 Task: In the  document Musicplan.rtf Change the allignment of footer to  'Center' Select the entire text and insert font style 'Impact' and font size: 24
Action: Mouse moved to (356, 260)
Screenshot: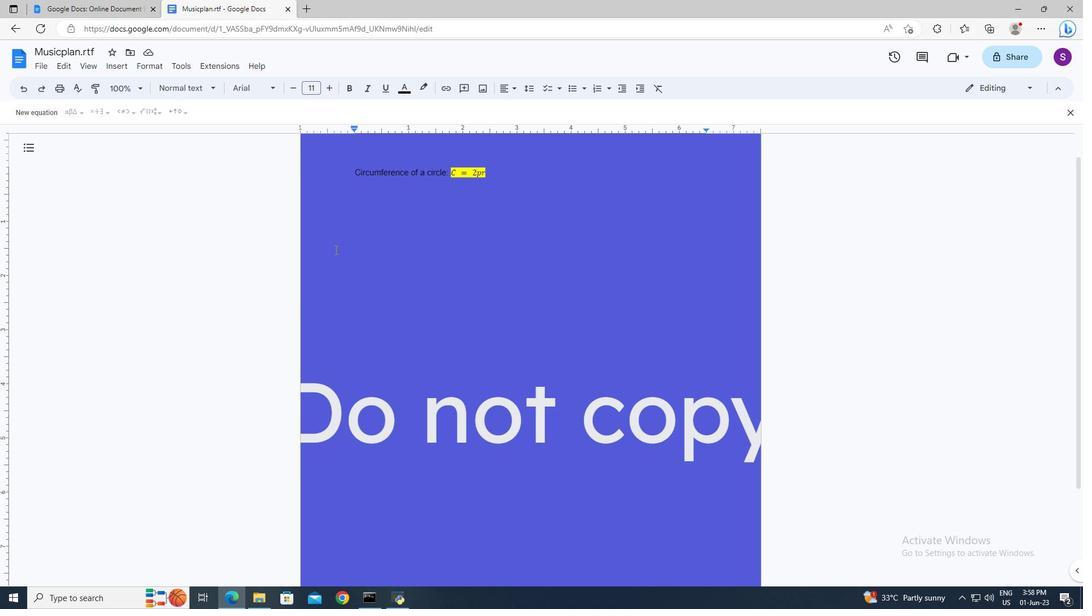 
Action: Mouse scrolled (356, 259) with delta (0, 0)
Screenshot: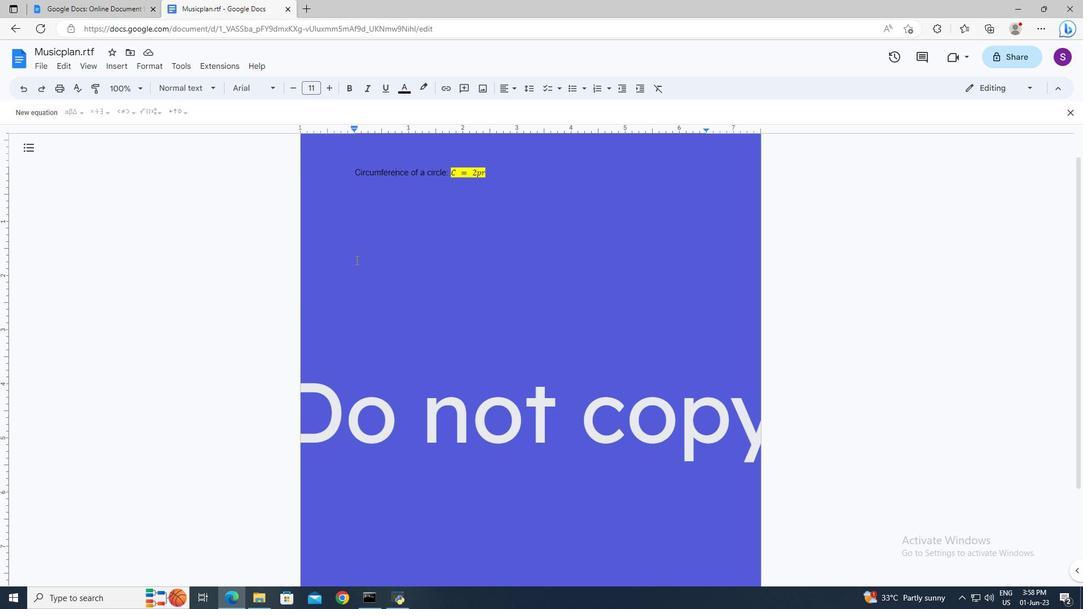 
Action: Mouse scrolled (356, 259) with delta (0, 0)
Screenshot: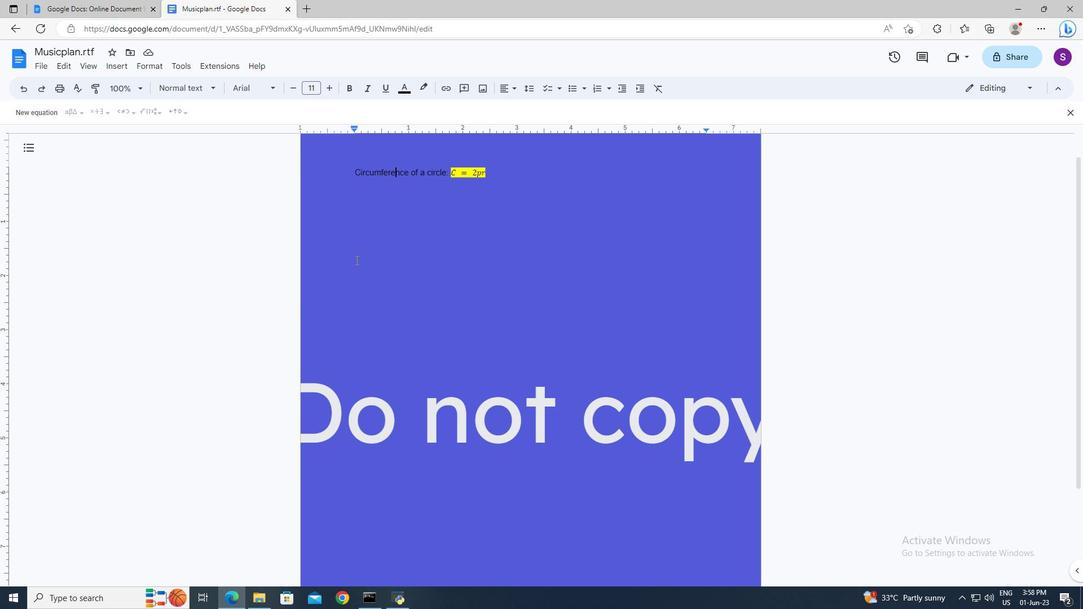 
Action: Mouse scrolled (356, 259) with delta (0, 0)
Screenshot: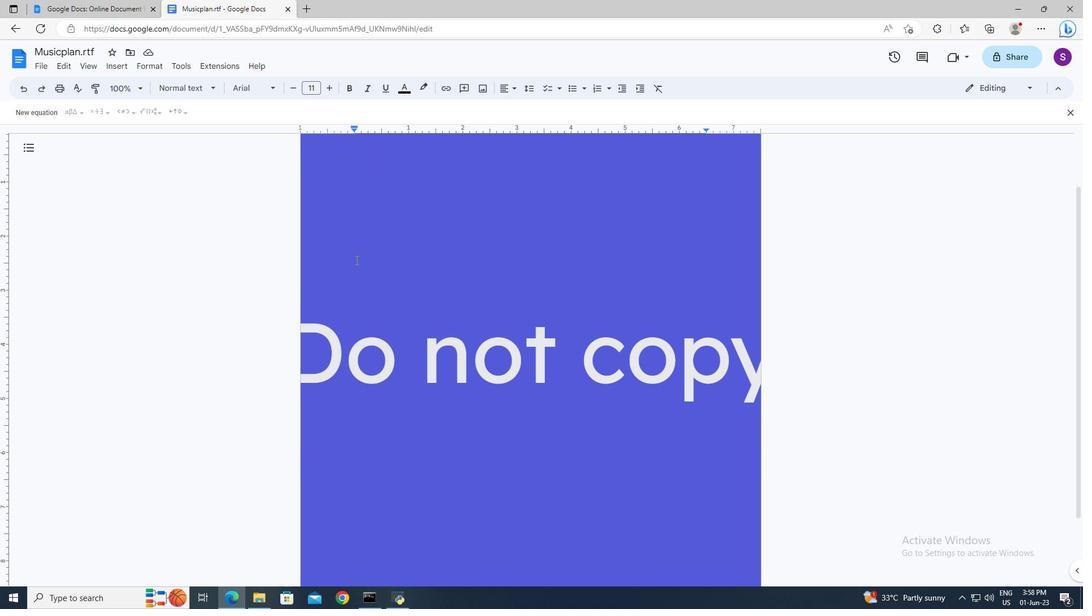 
Action: Mouse scrolled (356, 259) with delta (0, 0)
Screenshot: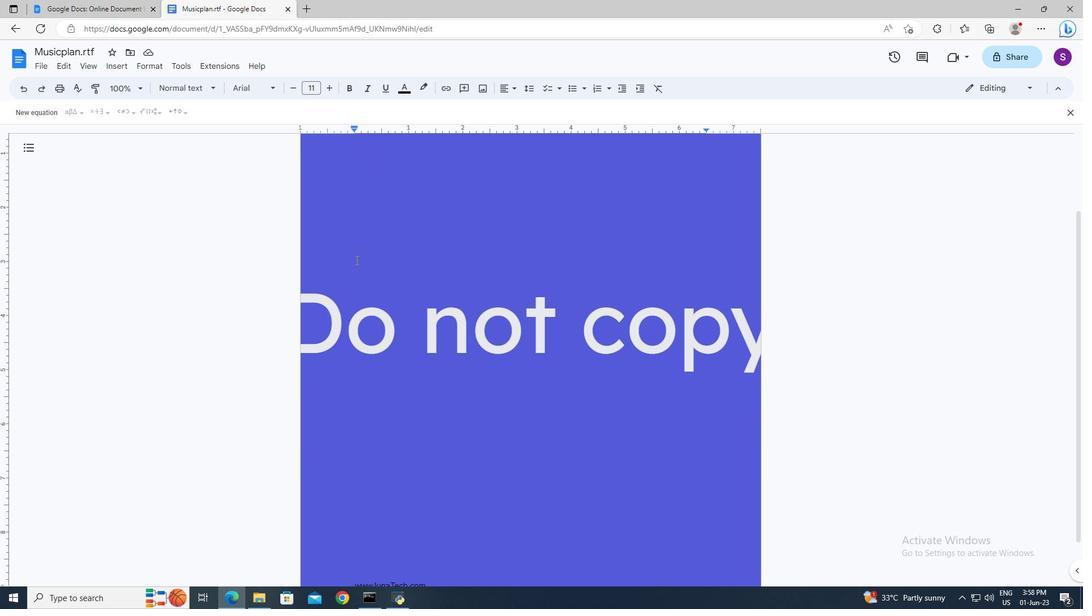 
Action: Mouse moved to (354, 545)
Screenshot: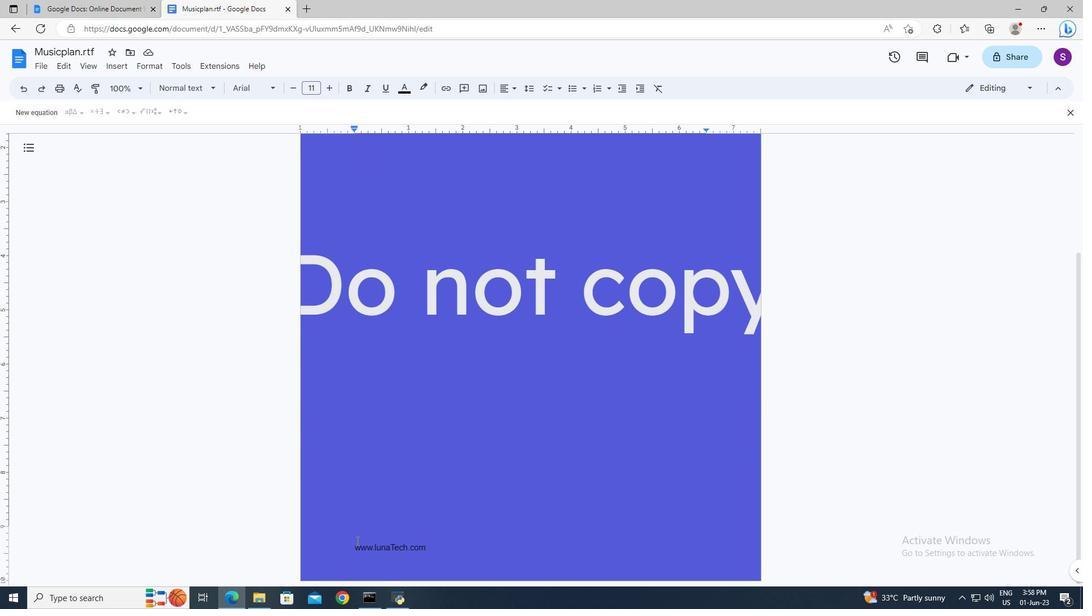 
Action: Mouse pressed left at (354, 545)
Screenshot: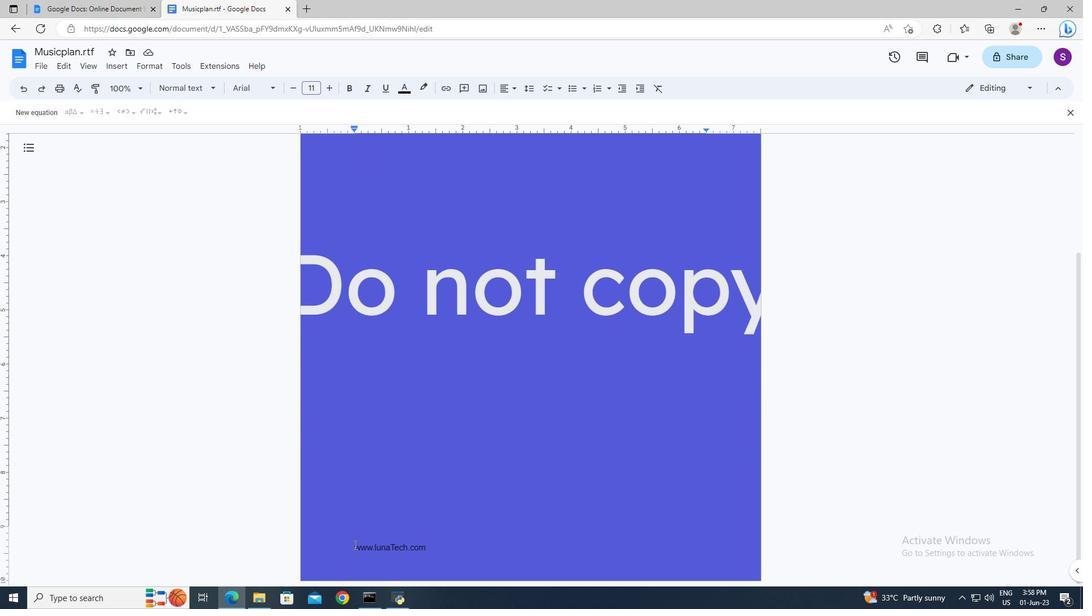 
Action: Mouse pressed left at (354, 545)
Screenshot: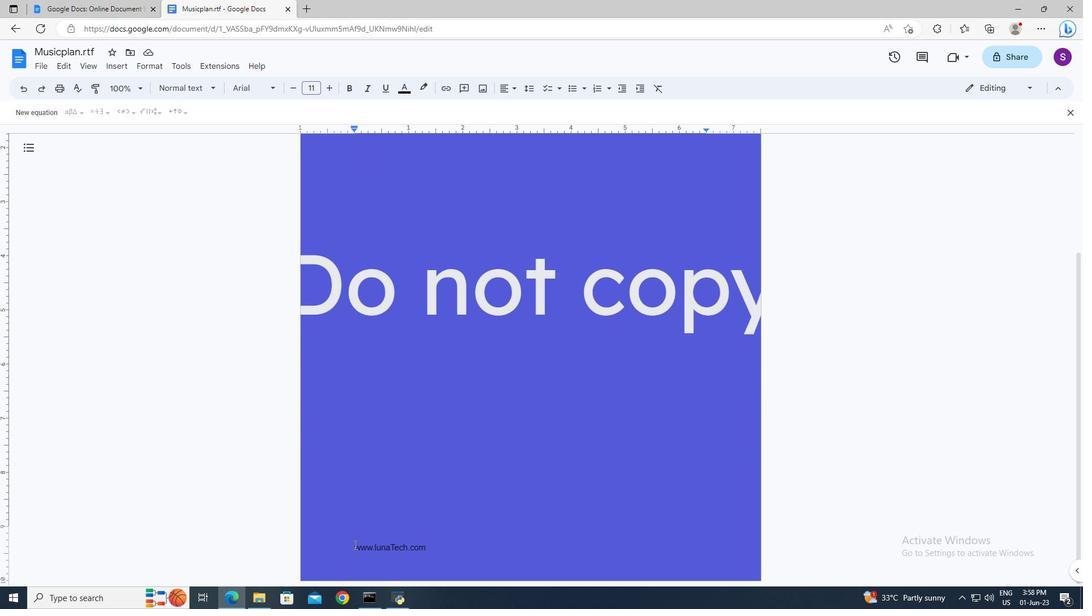 
Action: Key pressed <Key.shift_r><Key.down>
Screenshot: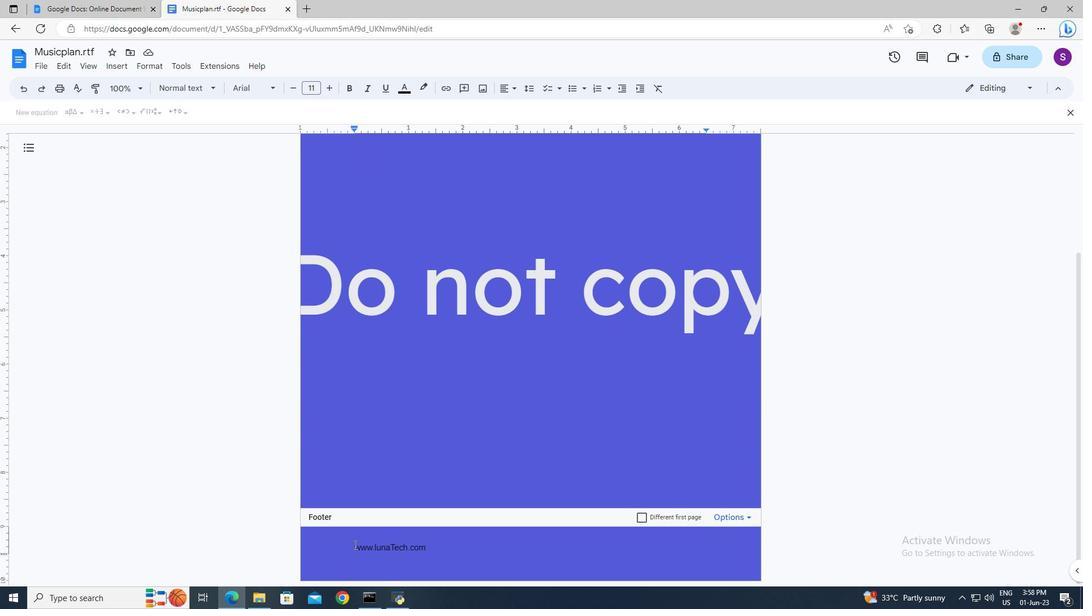 
Action: Mouse moved to (508, 94)
Screenshot: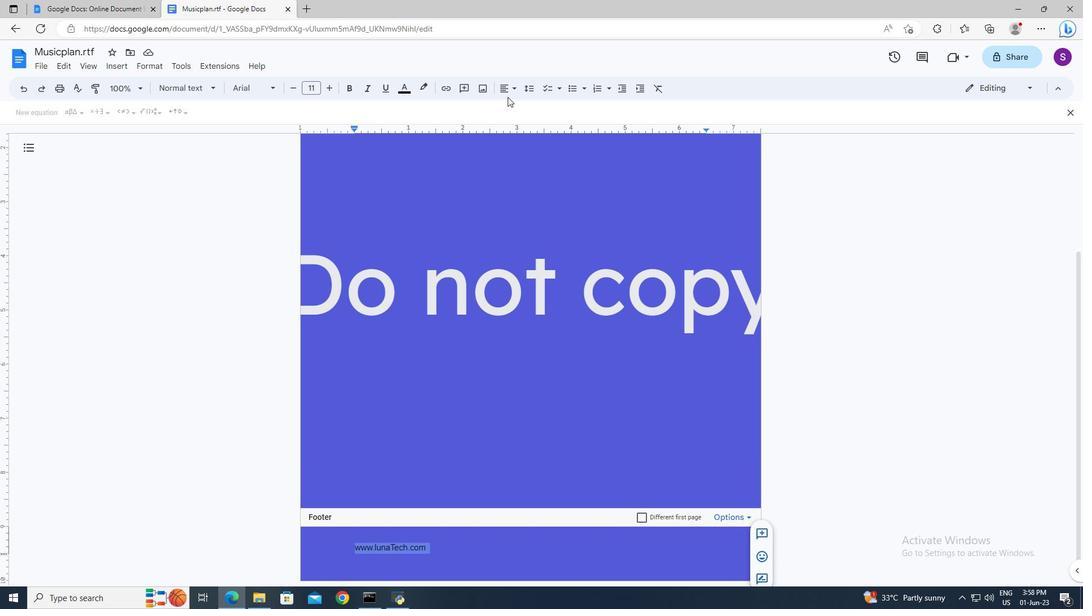 
Action: Mouse pressed left at (508, 94)
Screenshot: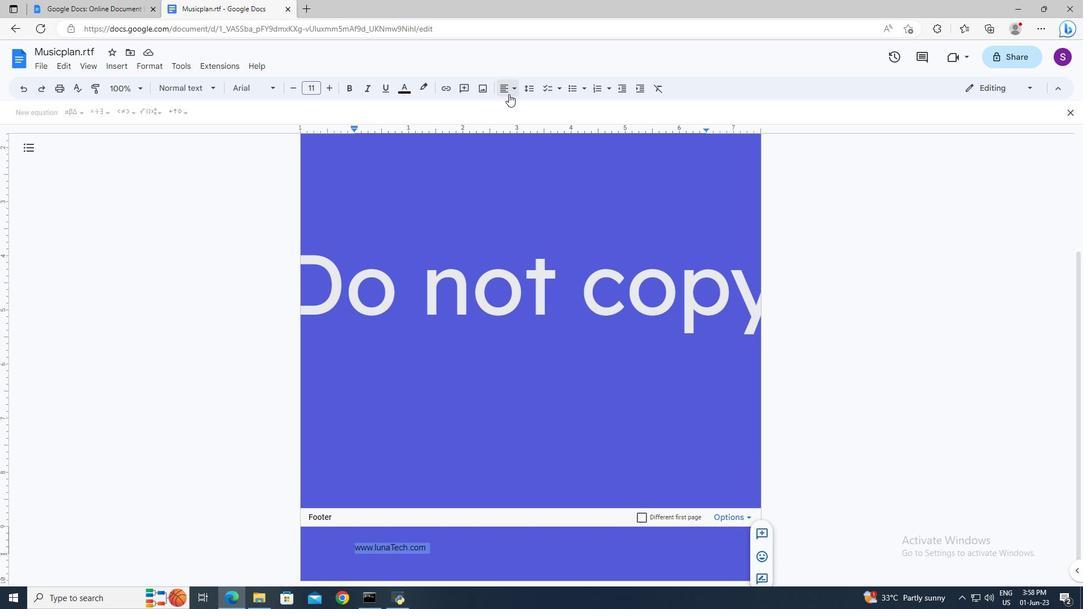 
Action: Mouse moved to (517, 107)
Screenshot: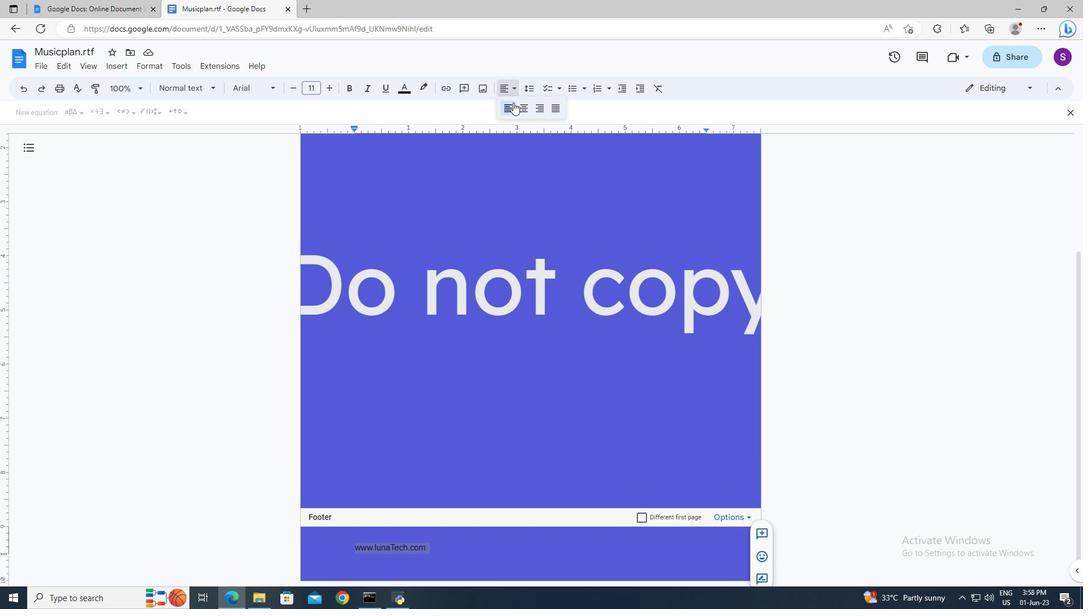 
Action: Mouse pressed left at (517, 107)
Screenshot: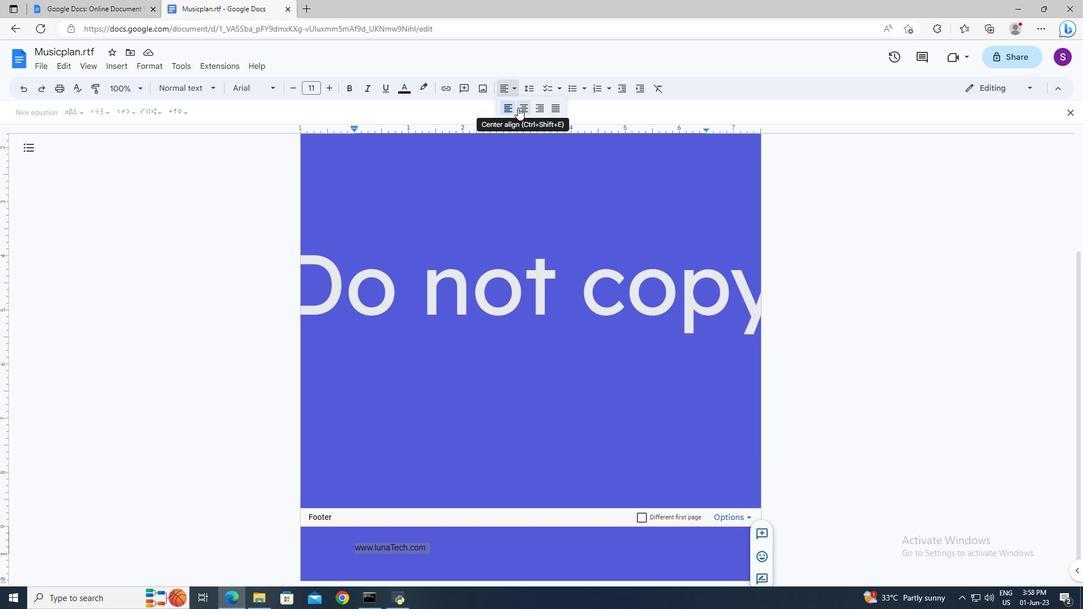 
Action: Mouse moved to (549, 296)
Screenshot: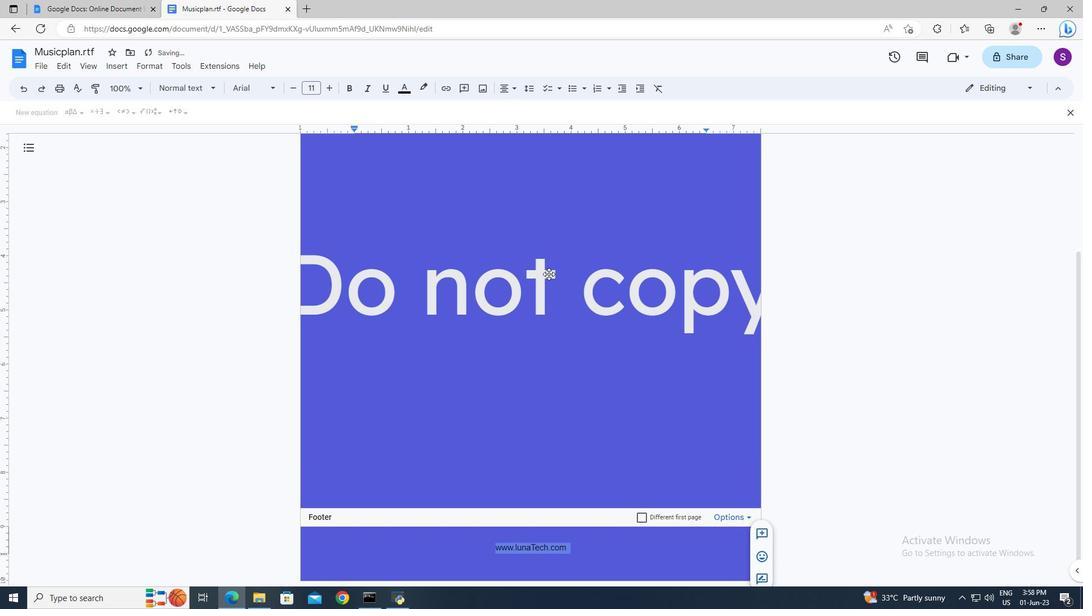 
Action: Mouse scrolled (549, 296) with delta (0, 0)
Screenshot: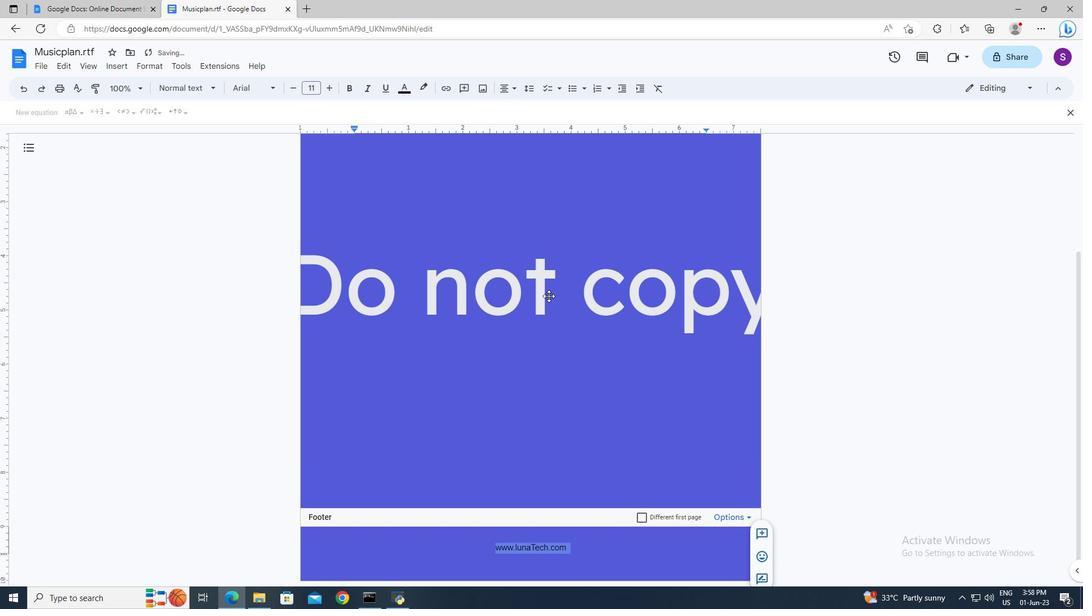 
Action: Mouse scrolled (549, 296) with delta (0, 0)
Screenshot: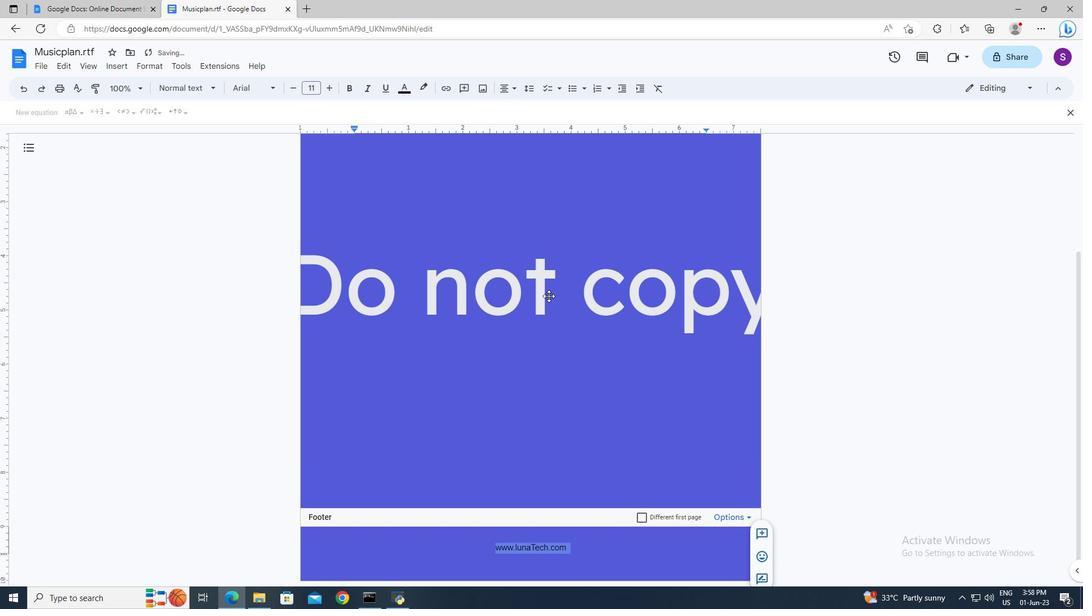 
Action: Mouse moved to (523, 179)
Screenshot: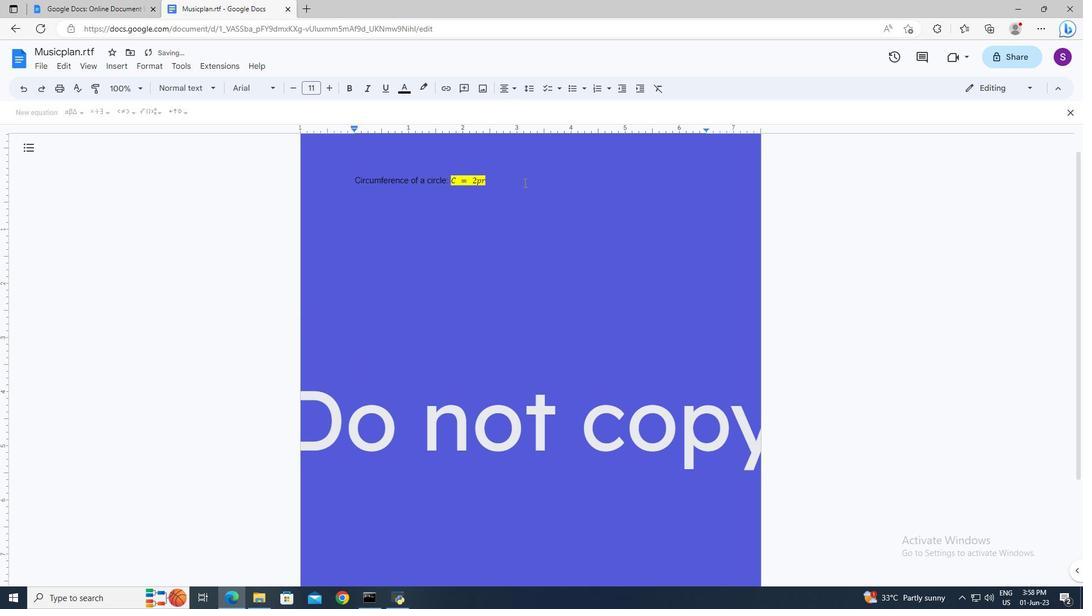 
Action: Mouse pressed left at (523, 179)
Screenshot: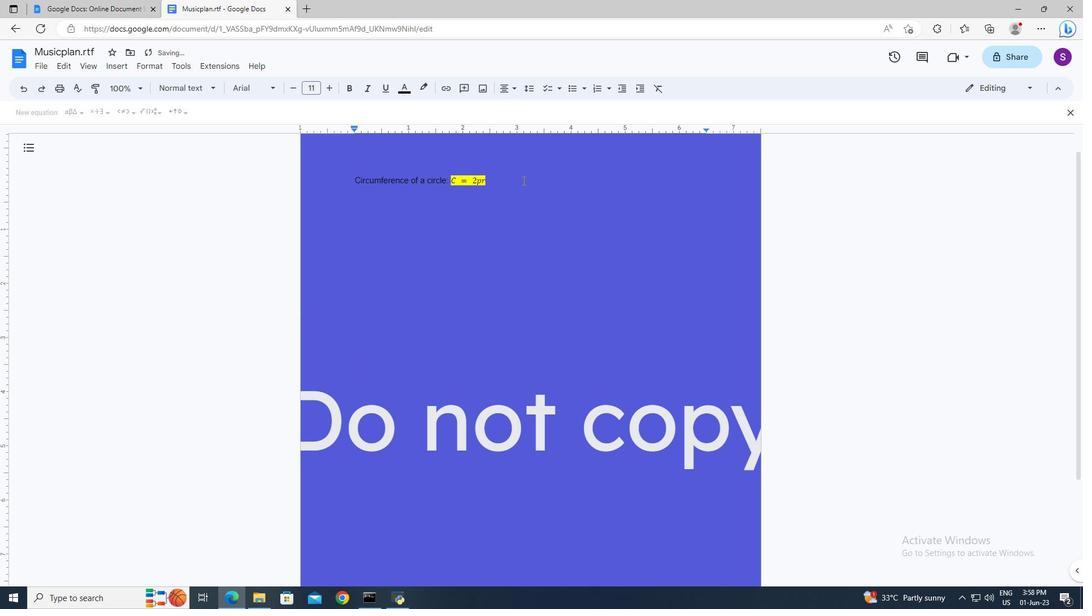 
Action: Key pressed ctrl+A
Screenshot: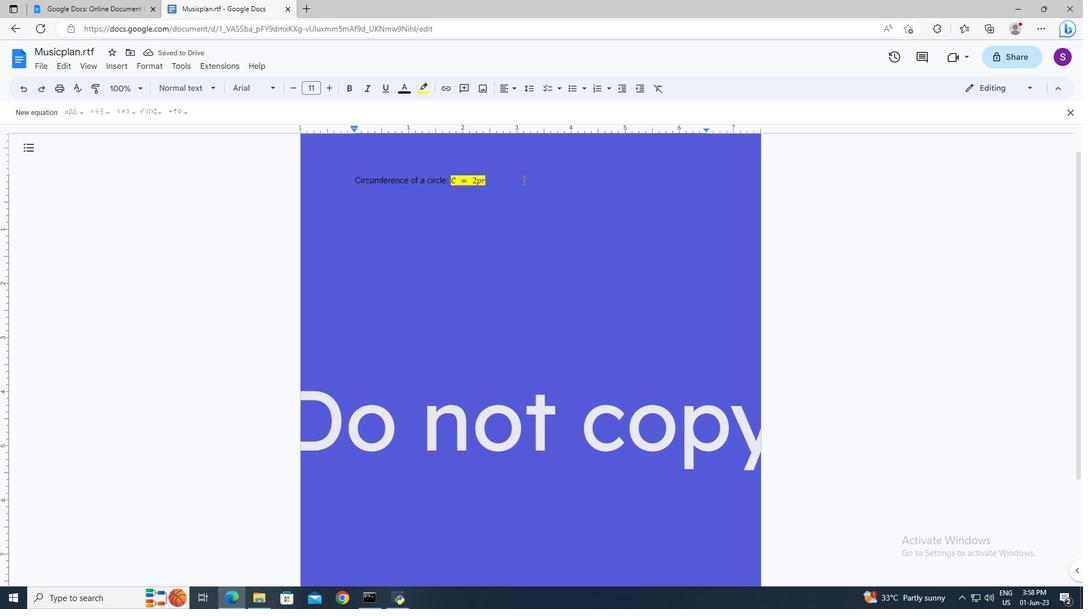 
Action: Mouse moved to (278, 86)
Screenshot: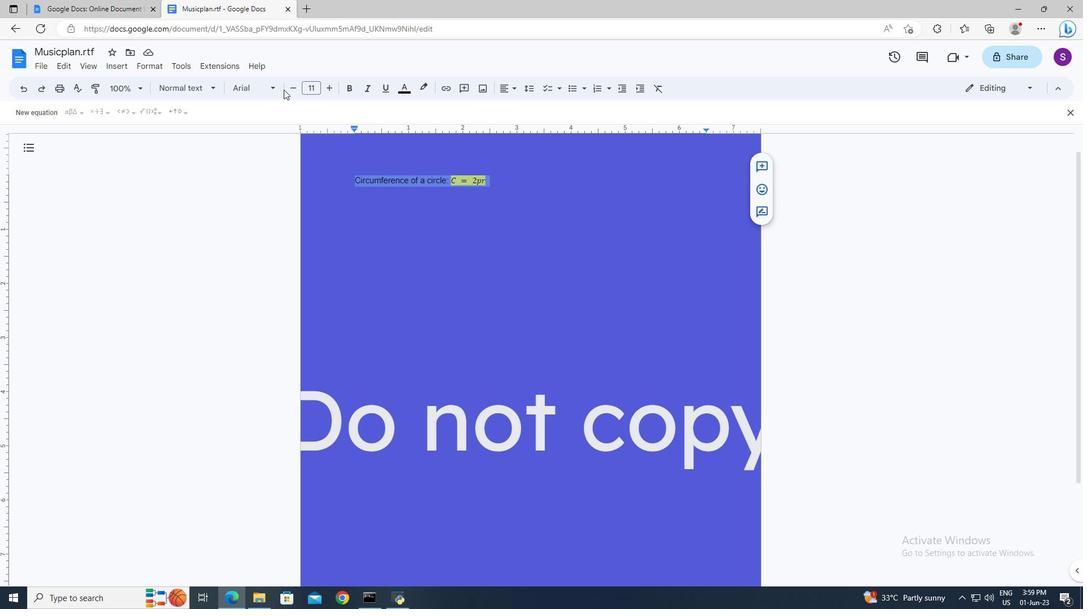 
Action: Mouse pressed left at (278, 86)
Screenshot: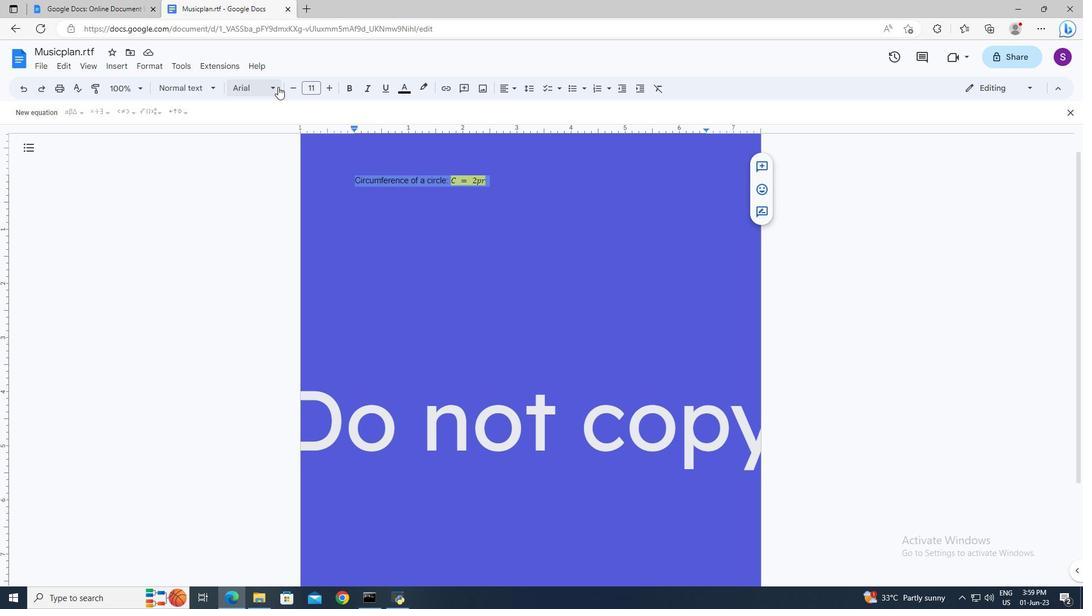 
Action: Mouse moved to (266, 432)
Screenshot: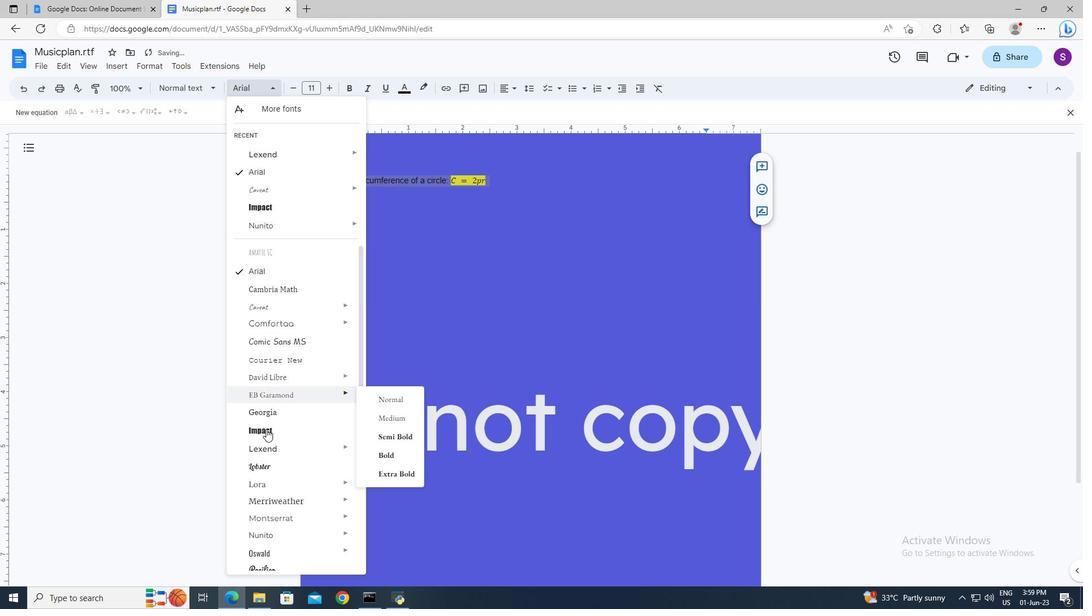 
Action: Mouse pressed left at (266, 432)
Screenshot: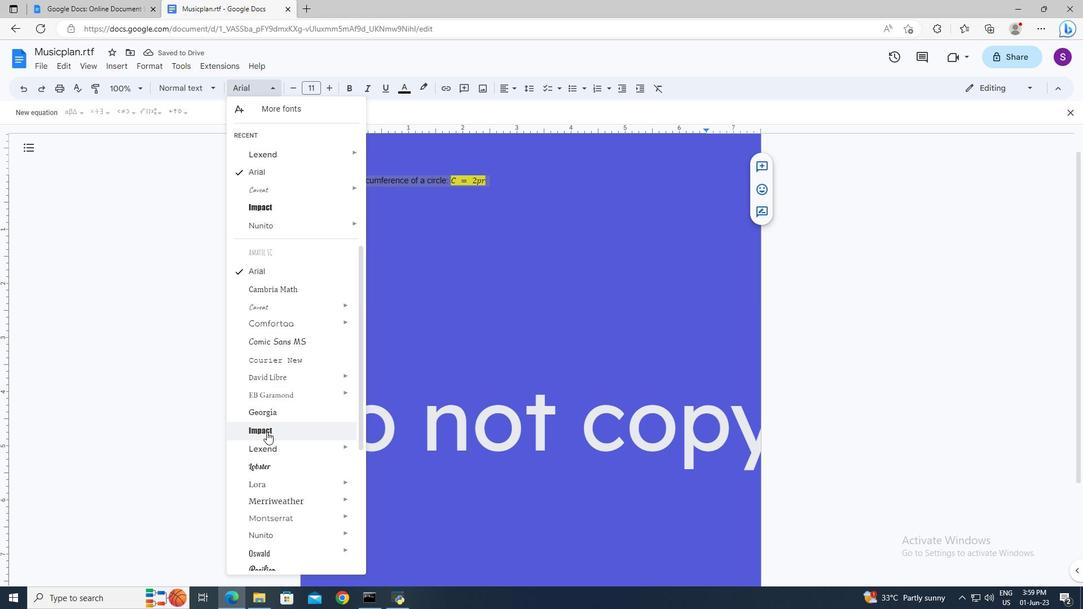 
Action: Mouse moved to (313, 88)
Screenshot: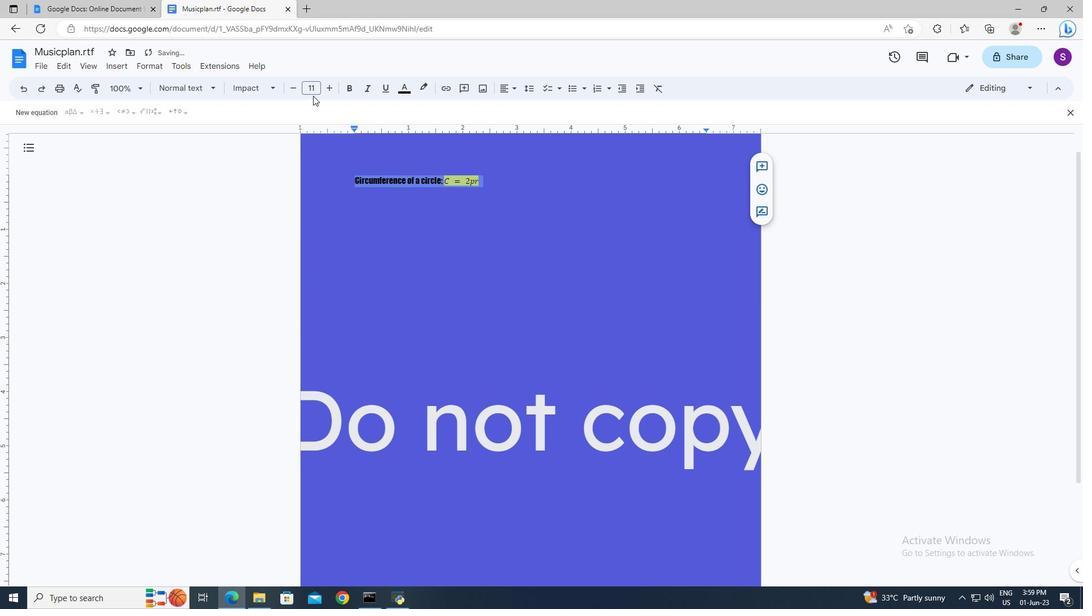
Action: Mouse pressed left at (313, 88)
Screenshot: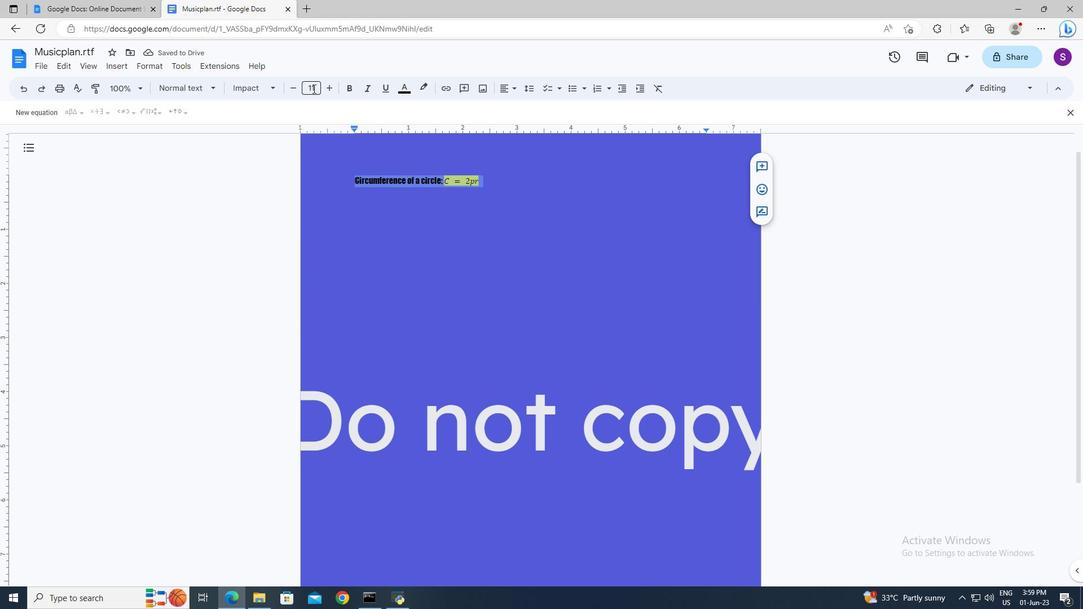 
Action: Key pressed 24<Key.enter>
Screenshot: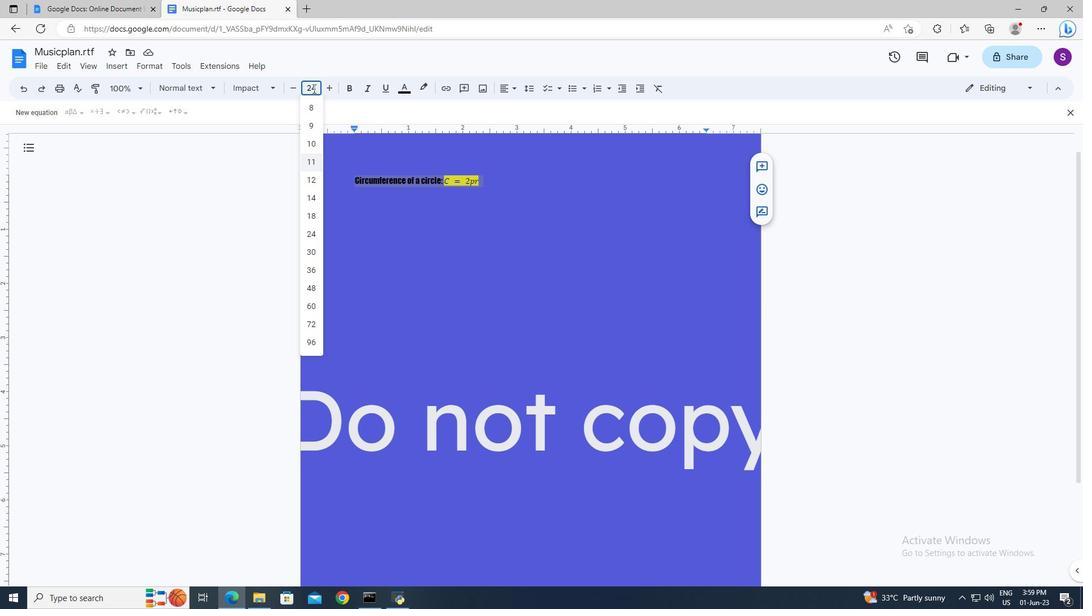
Action: Mouse moved to (349, 203)
Screenshot: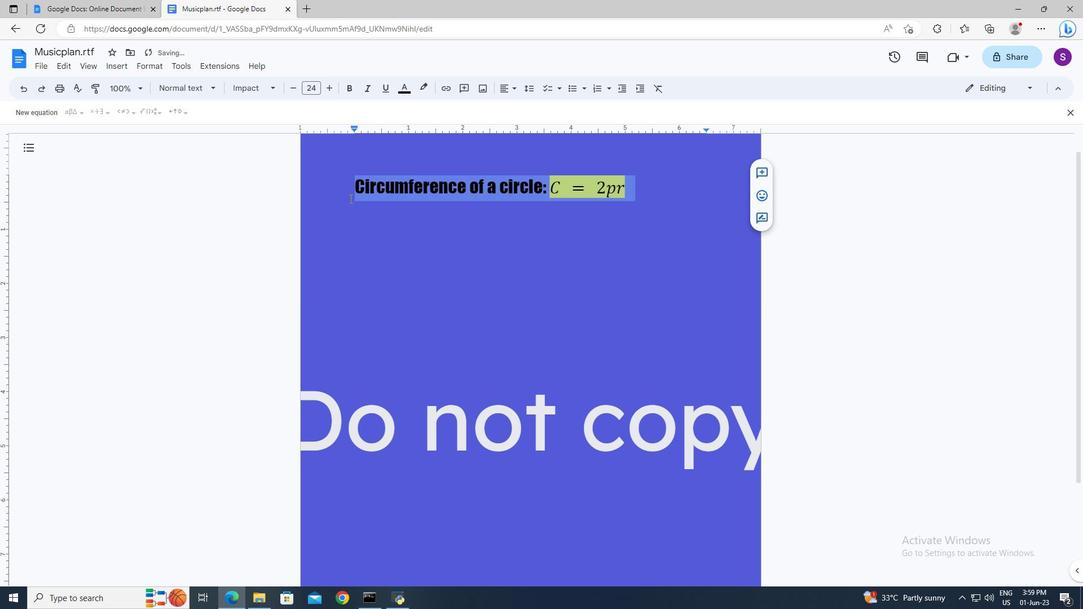 
Action: Mouse pressed left at (349, 203)
Screenshot: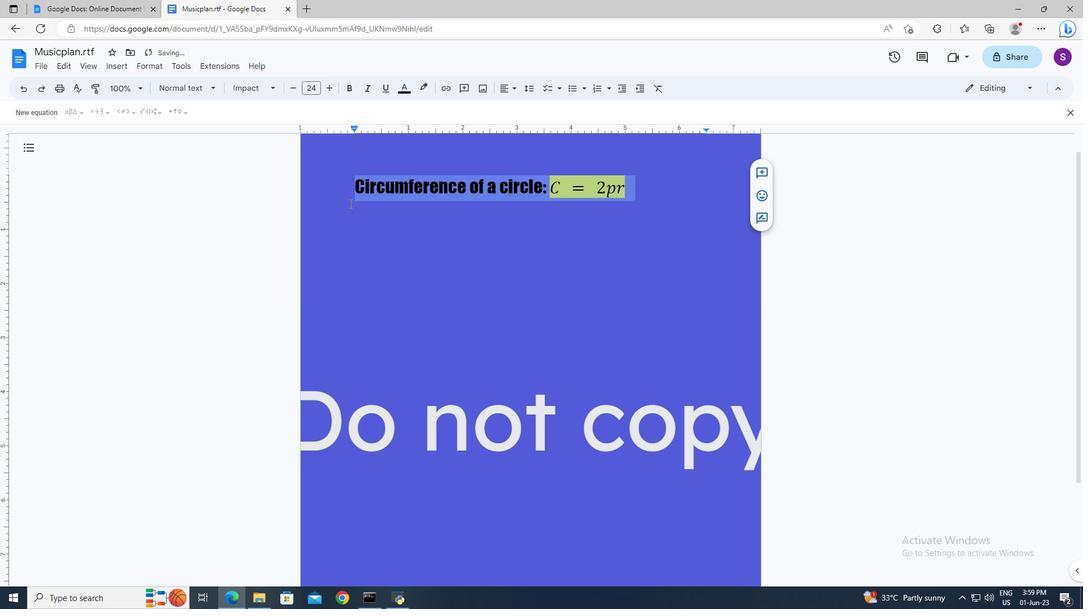 
Action: Mouse moved to (345, 204)
Screenshot: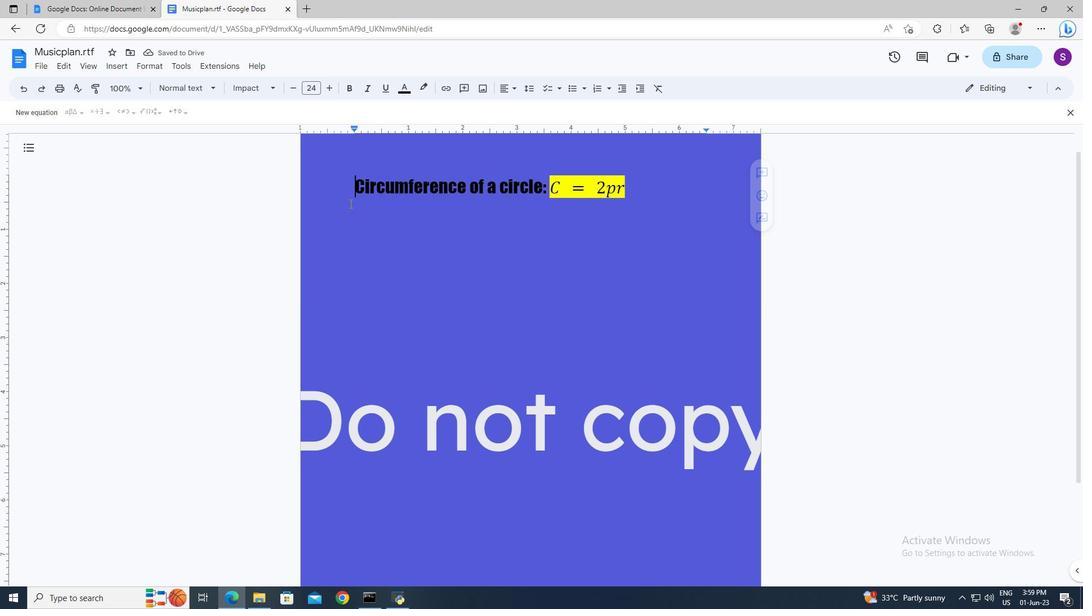 
